 Task: Set the repository privacy to public while importing a new project.
Action: Mouse moved to (883, 77)
Screenshot: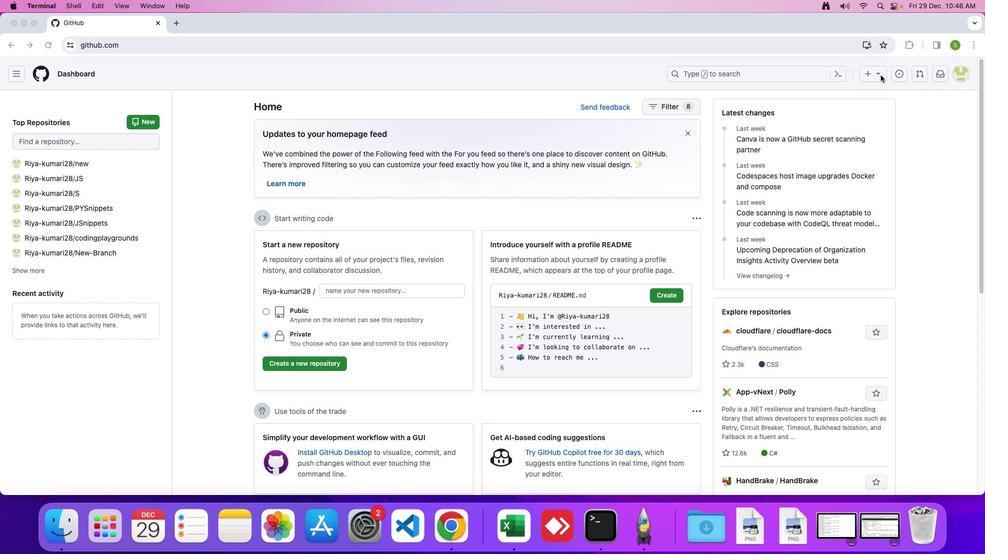 
Action: Mouse pressed left at (883, 77)
Screenshot: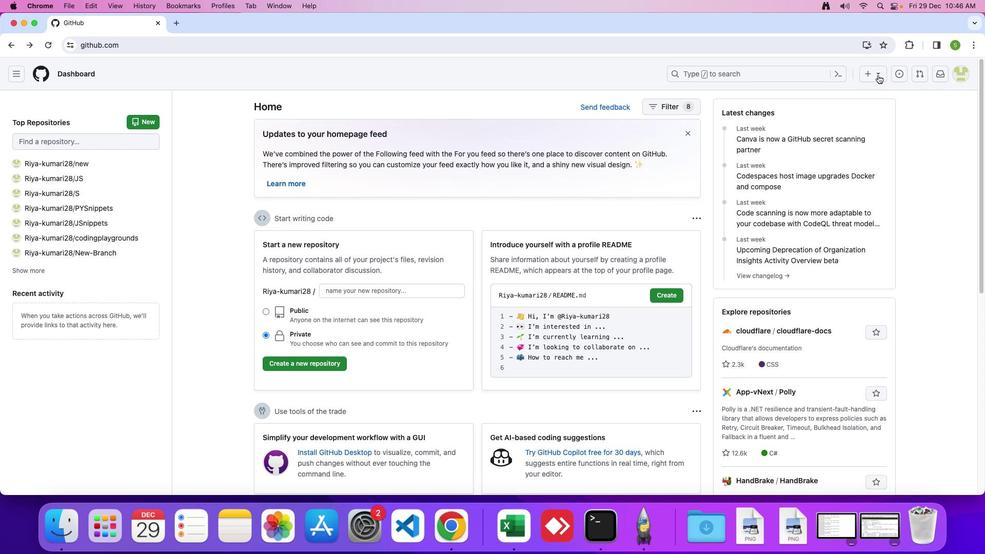 
Action: Mouse moved to (879, 76)
Screenshot: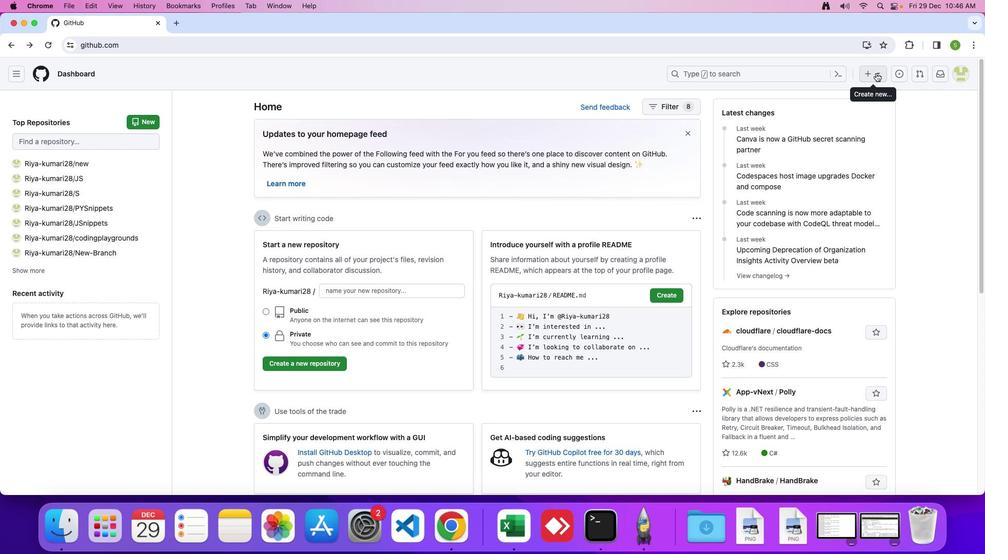 
Action: Mouse pressed left at (879, 76)
Screenshot: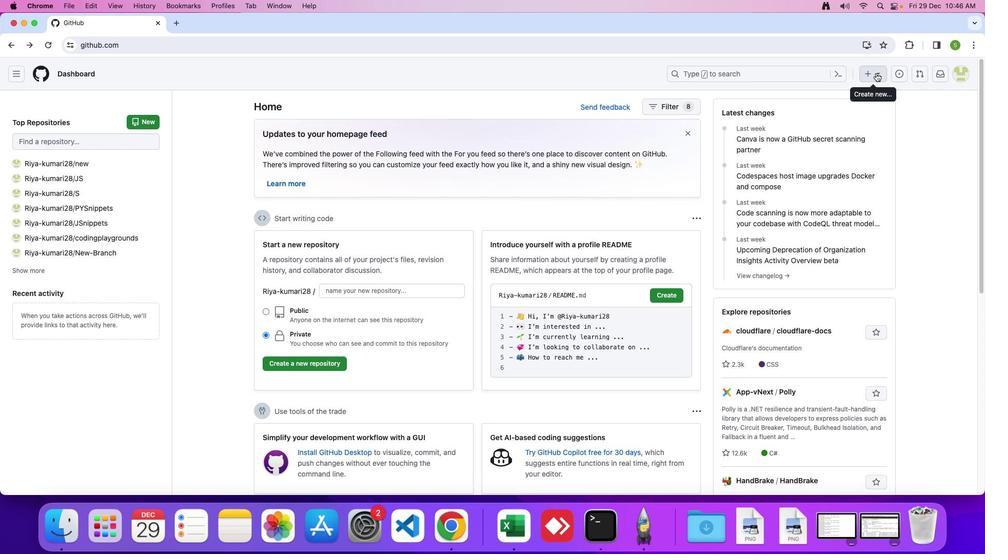 
Action: Mouse moved to (853, 114)
Screenshot: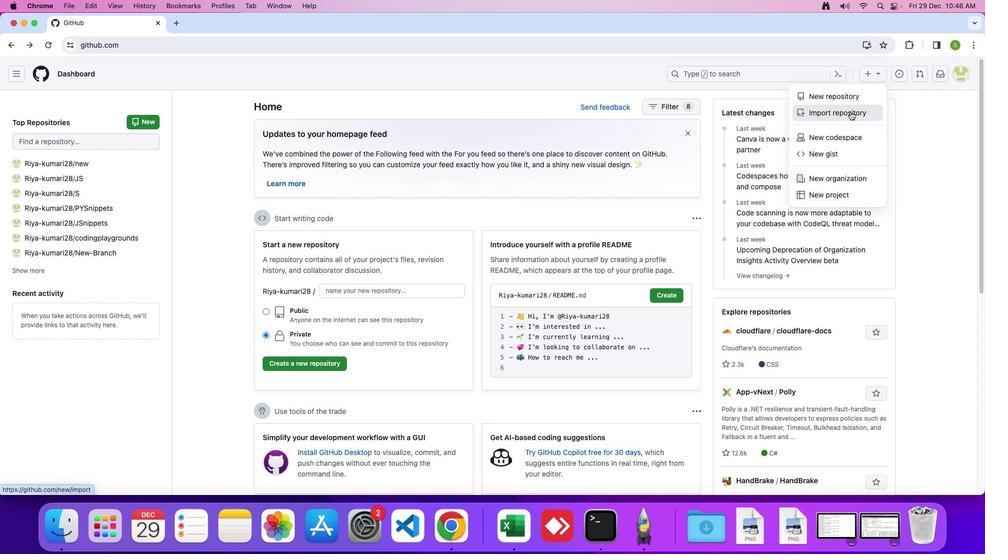 
Action: Mouse pressed left at (853, 114)
Screenshot: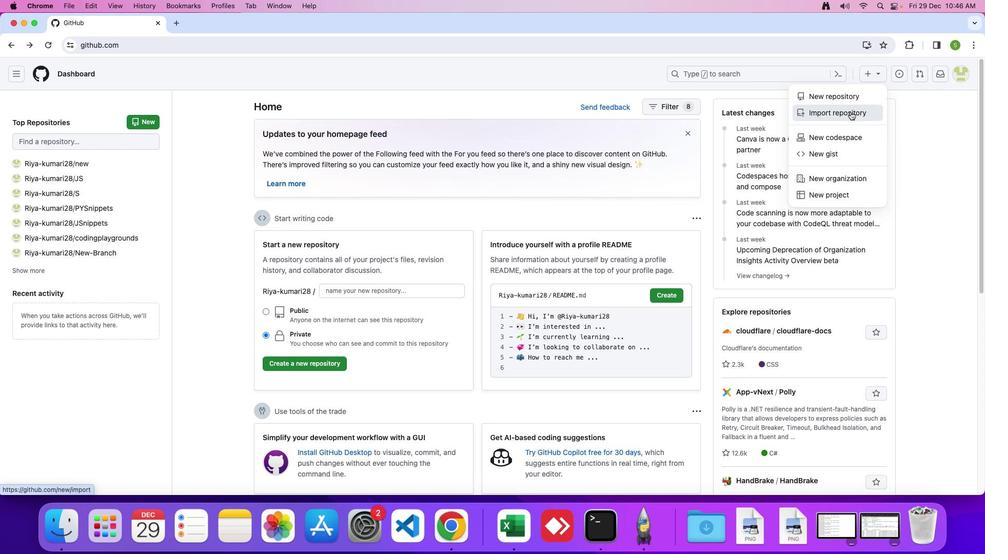 
Action: Mouse moved to (315, 354)
Screenshot: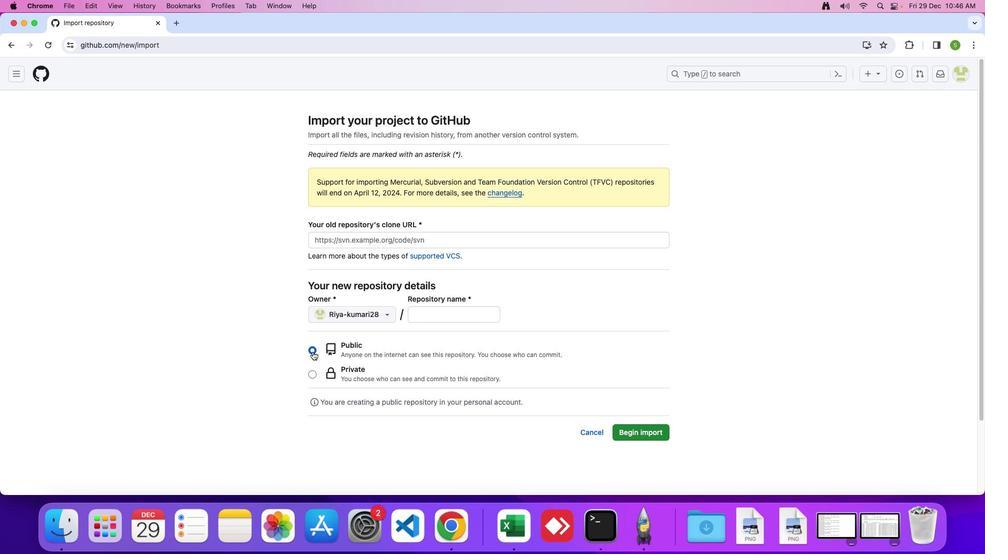 
Action: Mouse pressed left at (315, 354)
Screenshot: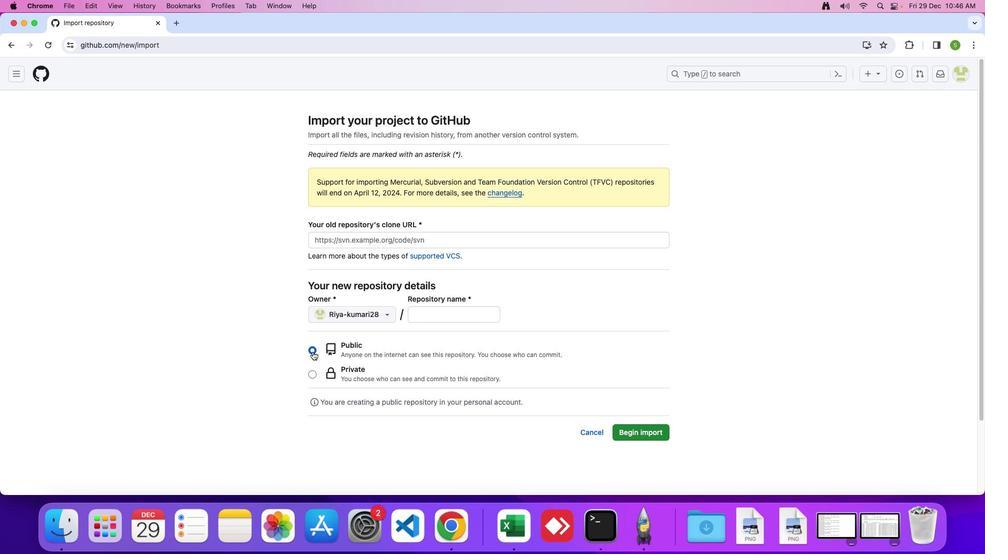 
